 Task: Assignee a ticket "Assignee to Support".
Action: Mouse moved to (538, 124)
Screenshot: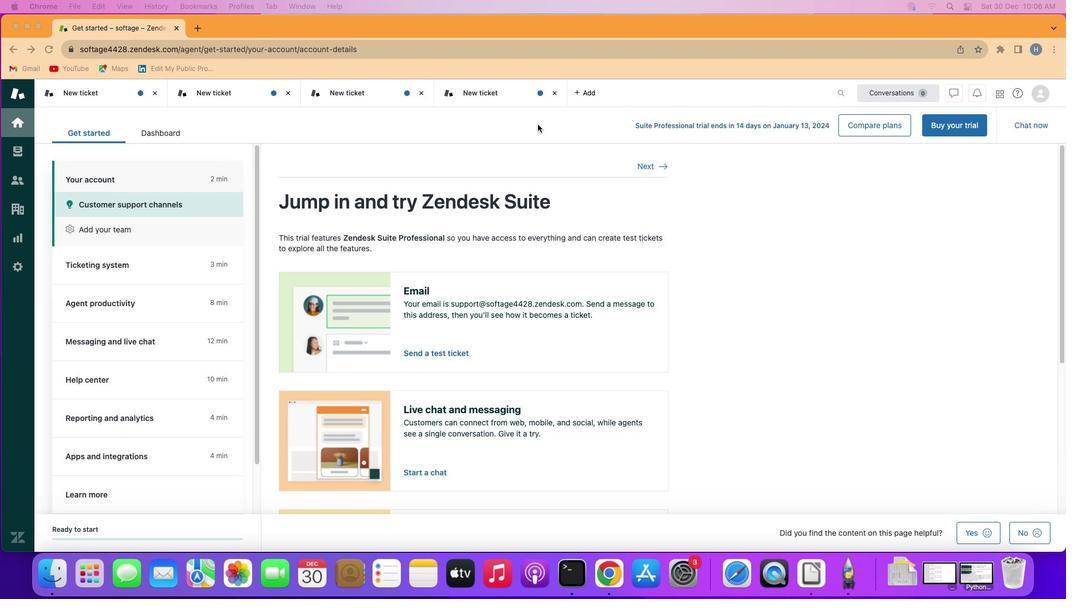 
Action: Mouse pressed left at (538, 124)
Screenshot: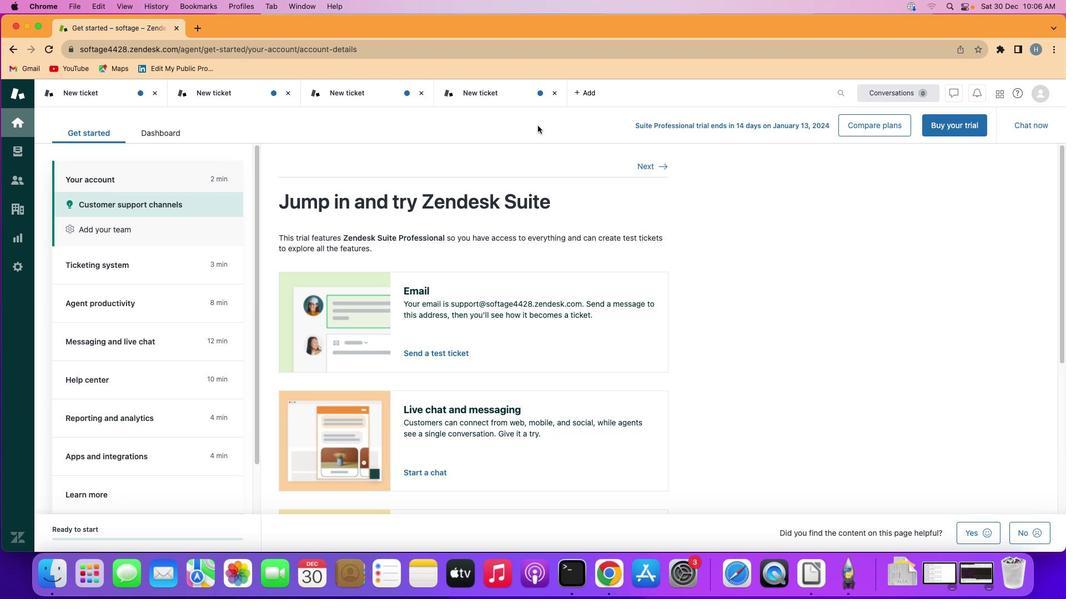 
Action: Mouse moved to (582, 92)
Screenshot: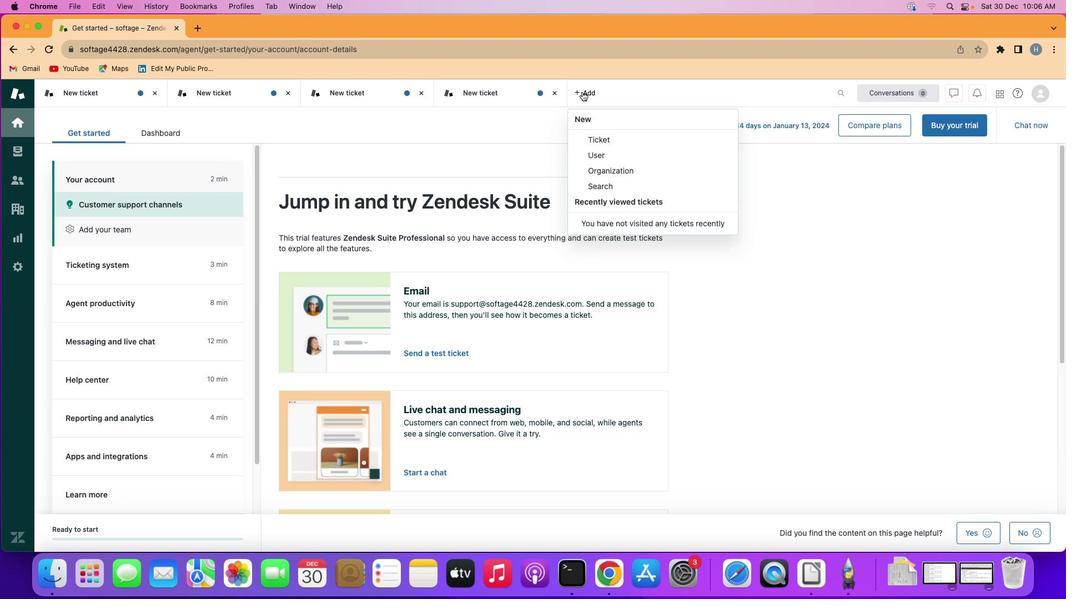 
Action: Mouse pressed left at (582, 92)
Screenshot: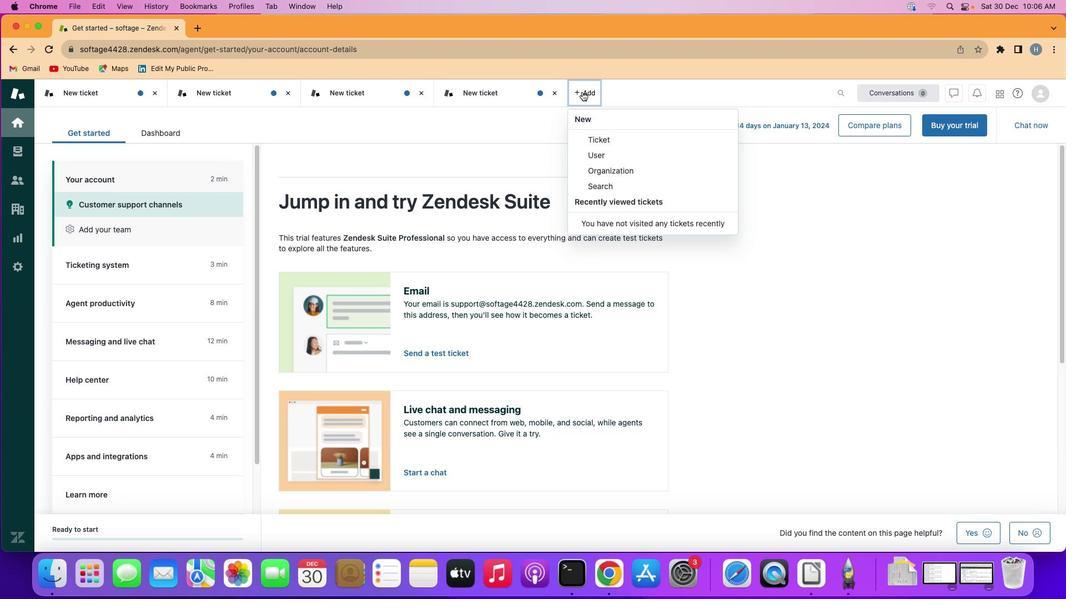 
Action: Mouse moved to (182, 204)
Screenshot: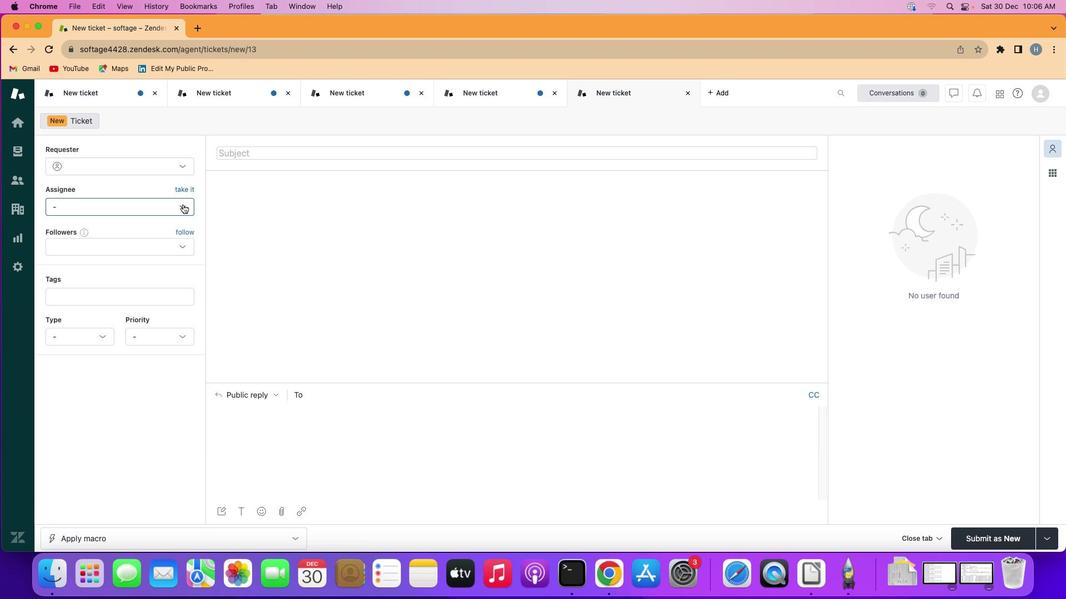 
Action: Mouse pressed left at (182, 204)
Screenshot: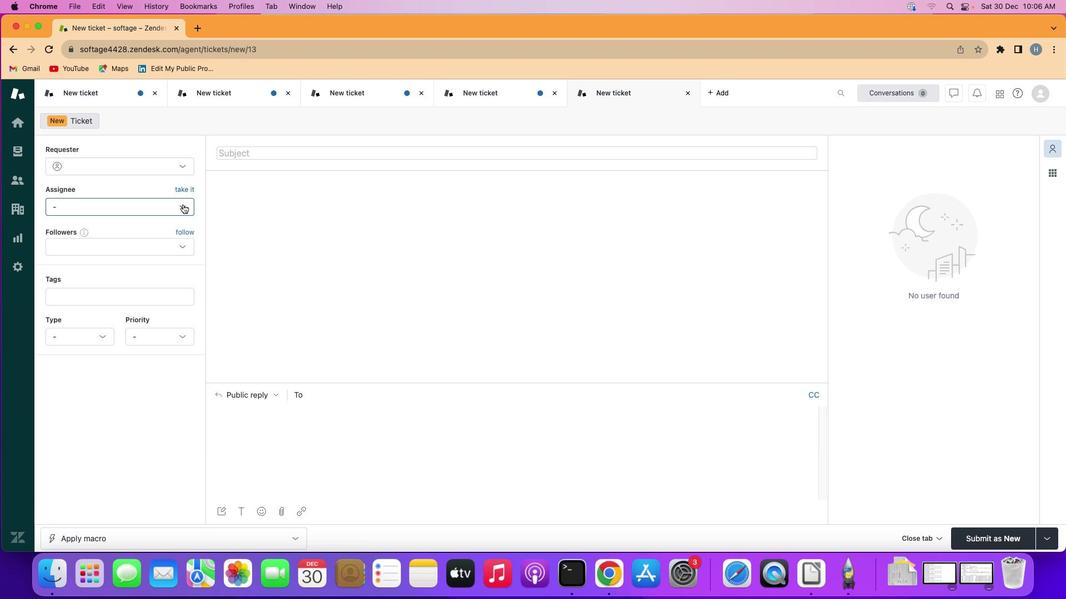 
Action: Mouse moved to (157, 227)
Screenshot: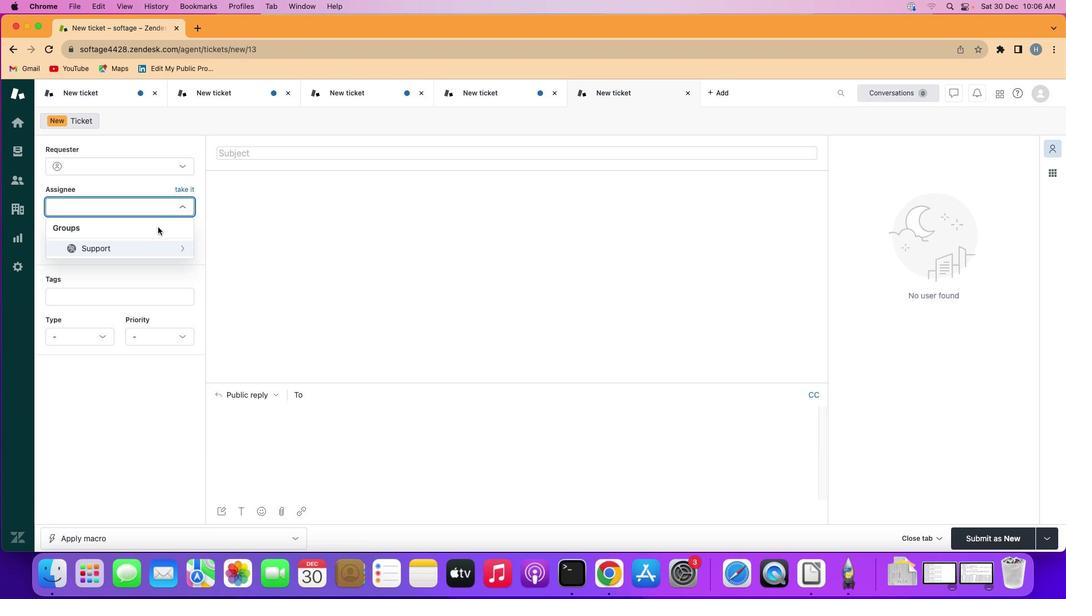 
Action: Mouse pressed left at (157, 227)
Screenshot: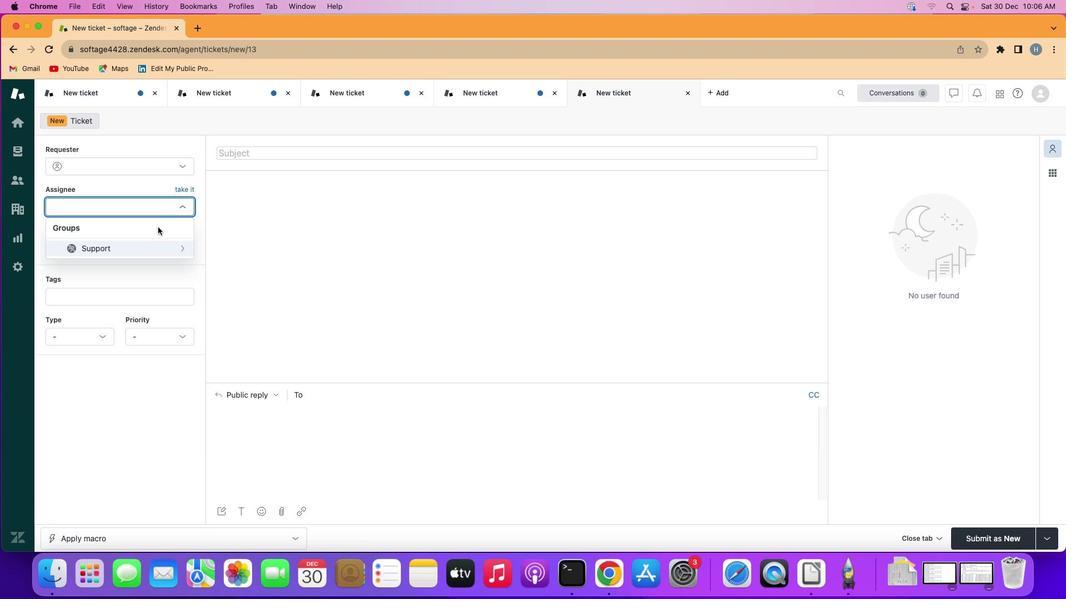 
Action: Mouse moved to (101, 245)
Screenshot: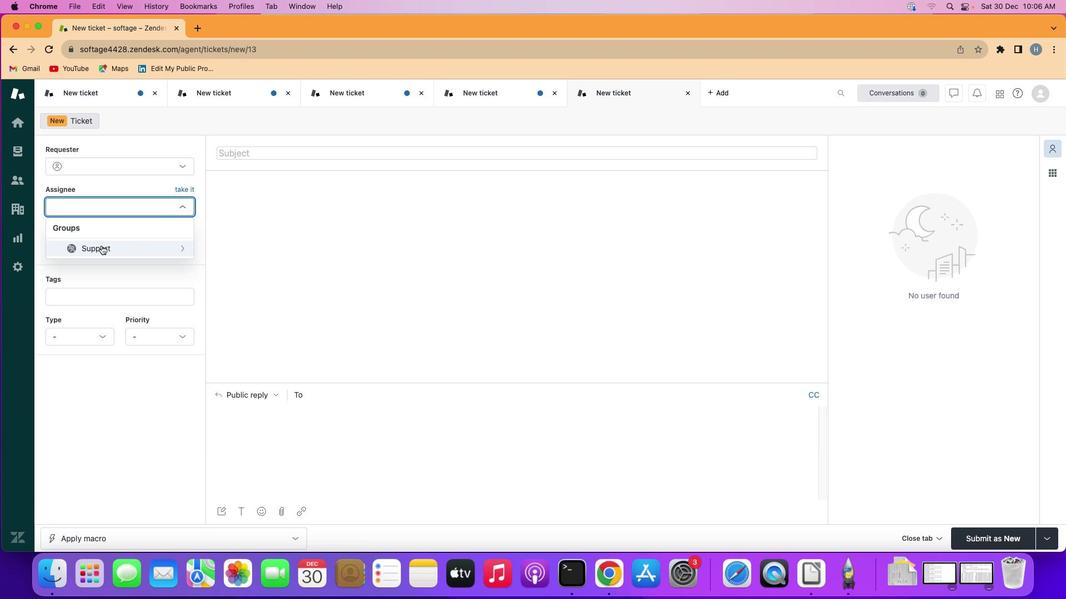 
Action: Mouse pressed left at (101, 245)
Screenshot: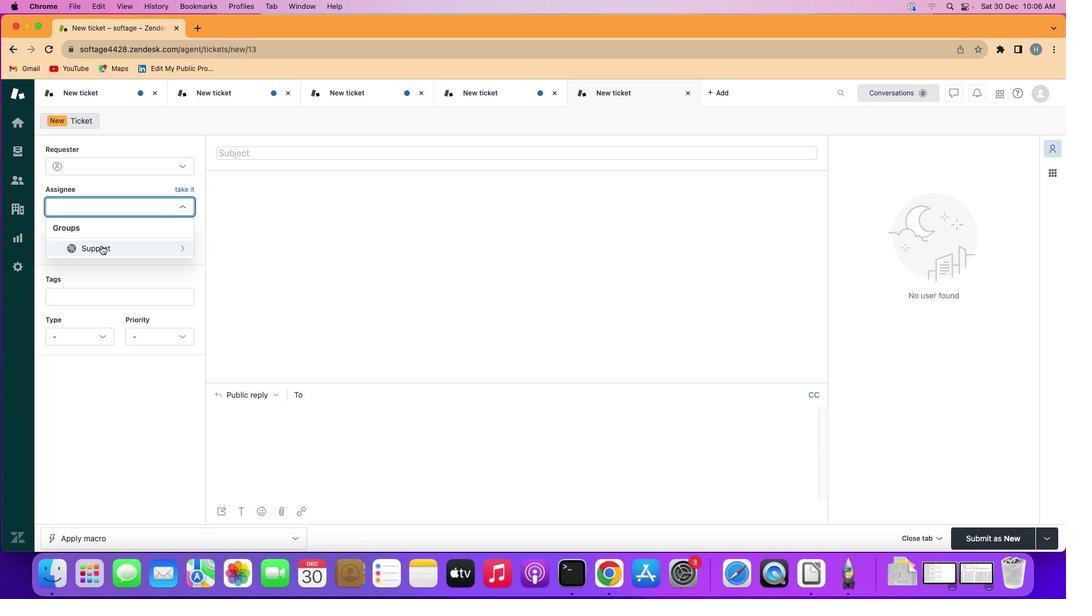 
Action: Mouse moved to (123, 246)
Screenshot: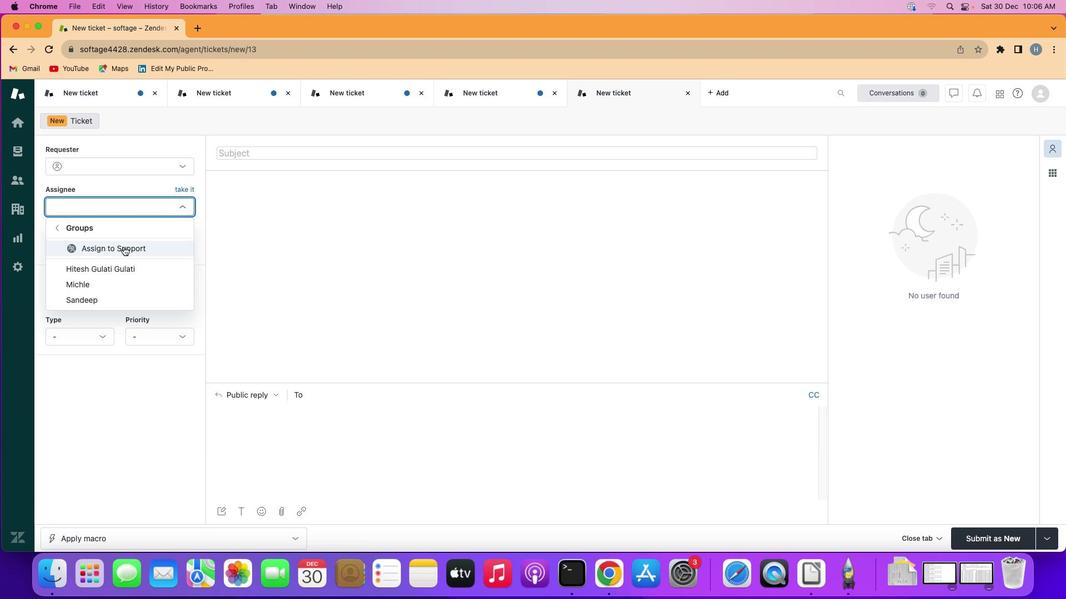 
Action: Mouse pressed left at (123, 246)
Screenshot: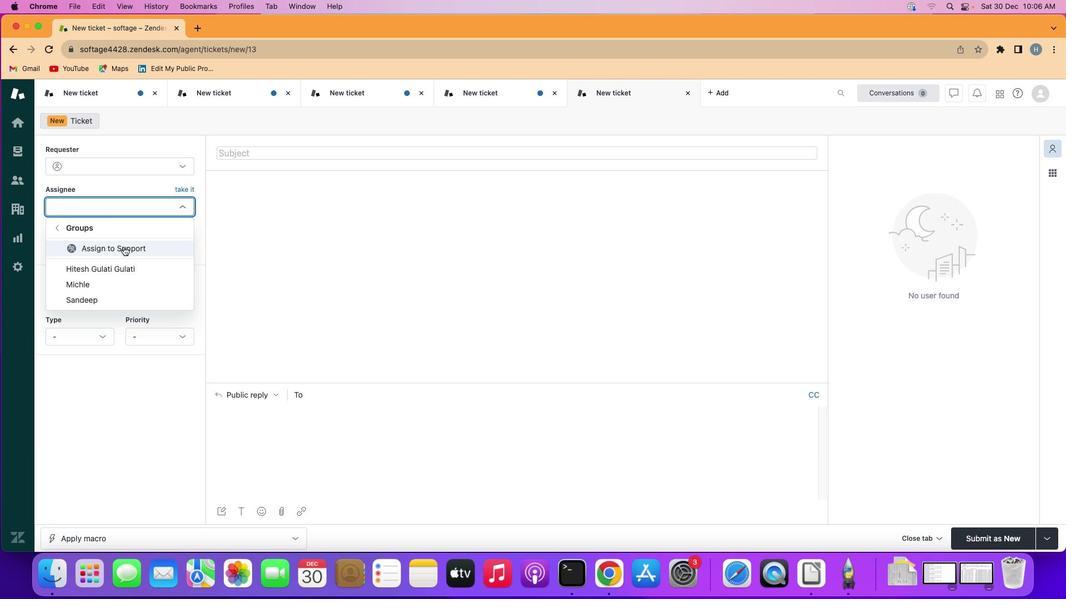 
Action: Mouse moved to (156, 223)
Screenshot: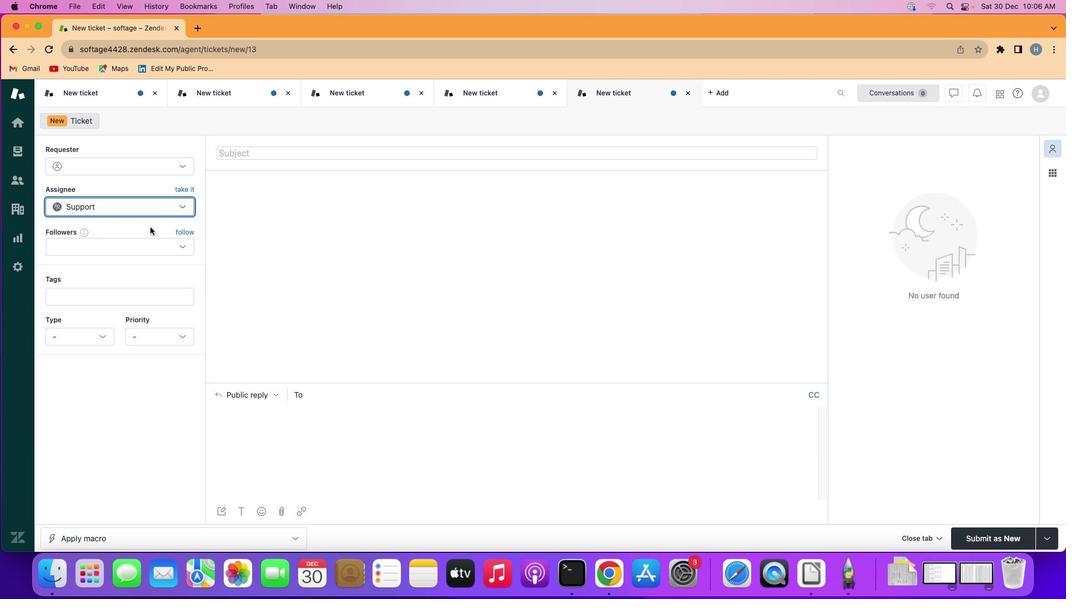 
